 Task: Enable the option "Formatted subtitles" in the Kate overlay decoder.
Action: Mouse moved to (109, 26)
Screenshot: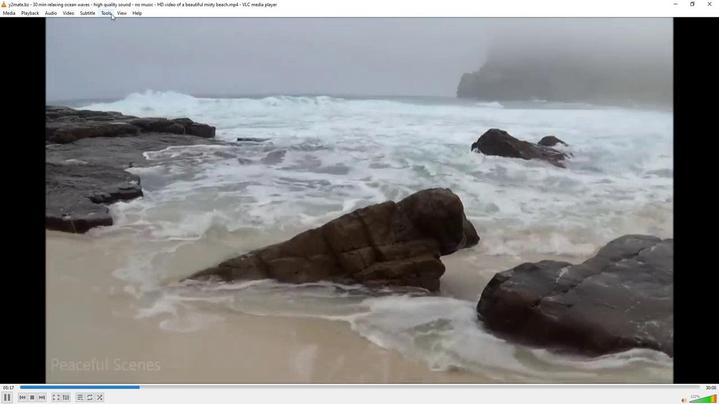 
Action: Mouse pressed left at (109, 26)
Screenshot: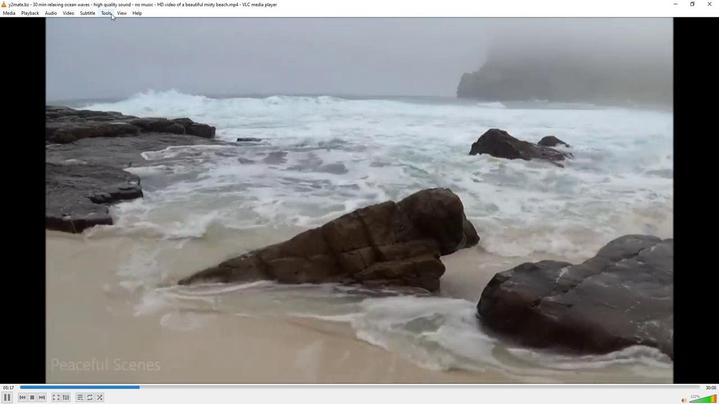 
Action: Mouse moved to (127, 102)
Screenshot: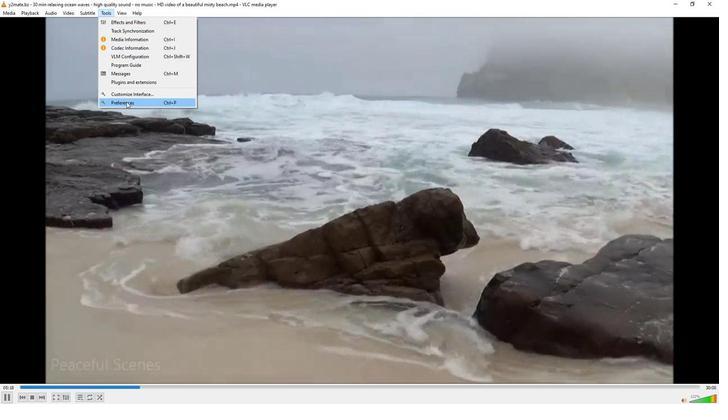 
Action: Mouse pressed left at (127, 102)
Screenshot: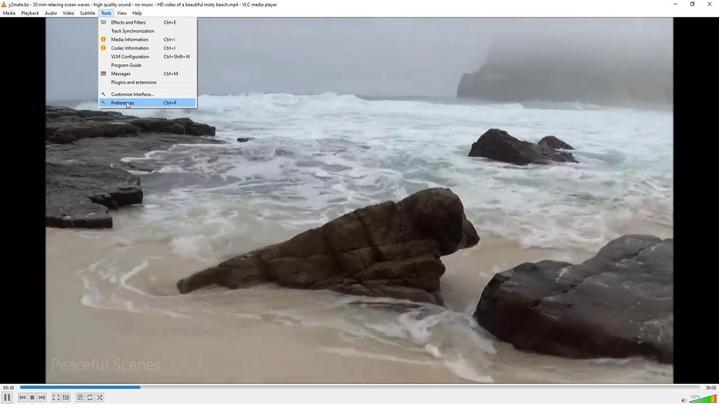 
Action: Mouse moved to (213, 281)
Screenshot: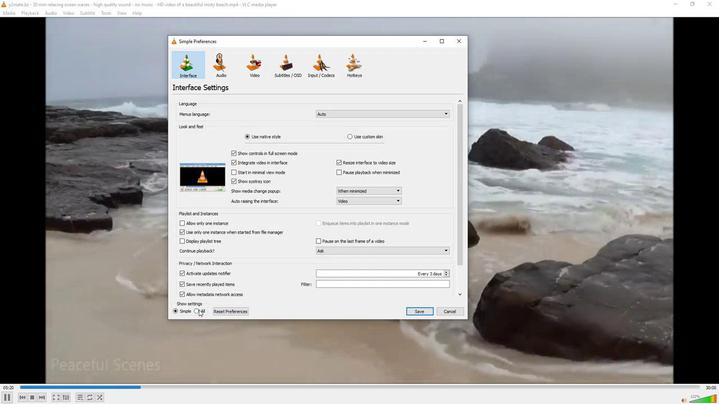 
Action: Mouse pressed left at (213, 281)
Screenshot: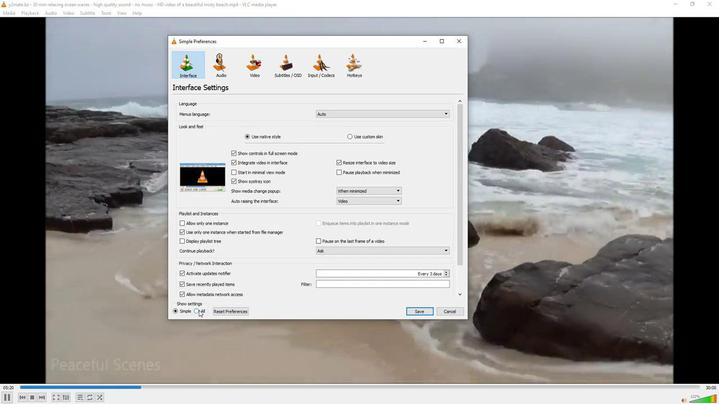 
Action: Mouse moved to (197, 191)
Screenshot: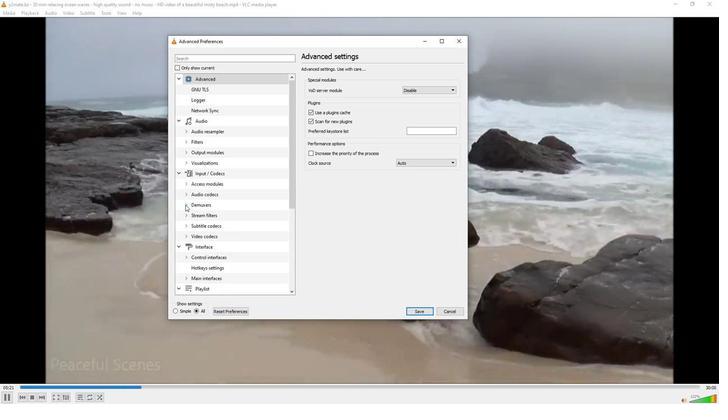 
Action: Mouse pressed left at (197, 191)
Screenshot: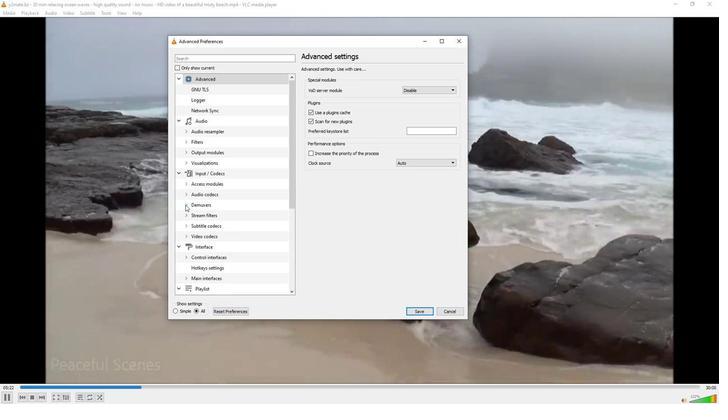 
Action: Mouse moved to (200, 229)
Screenshot: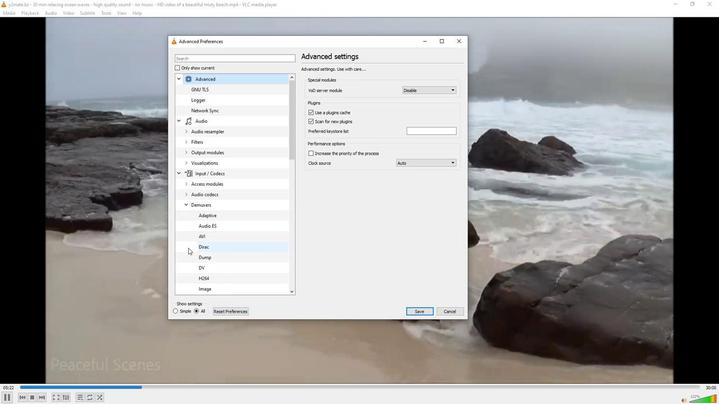 
Action: Mouse scrolled (200, 228) with delta (0, 0)
Screenshot: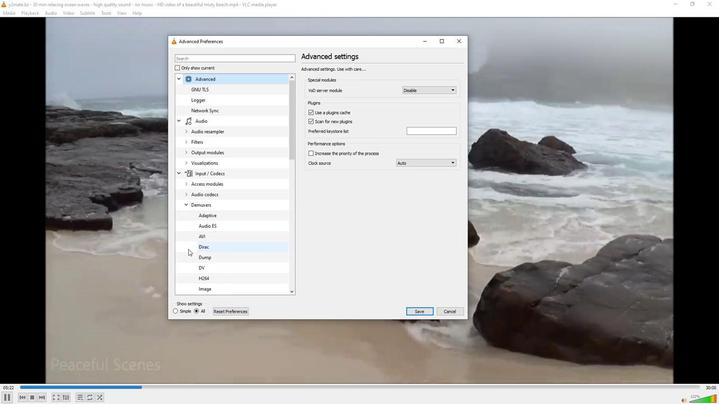 
Action: Mouse scrolled (200, 228) with delta (0, 0)
Screenshot: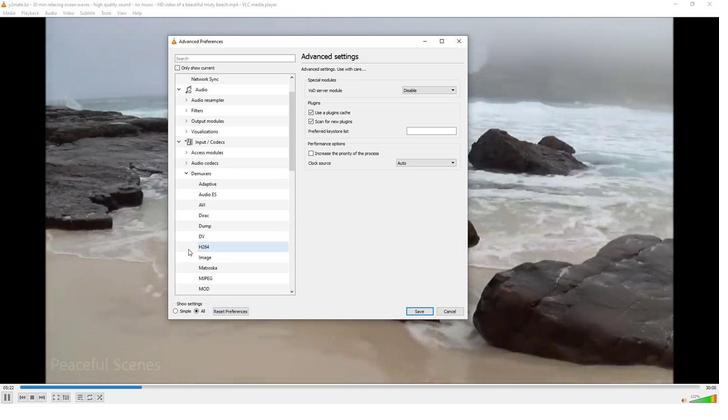 
Action: Mouse scrolled (200, 228) with delta (0, 0)
Screenshot: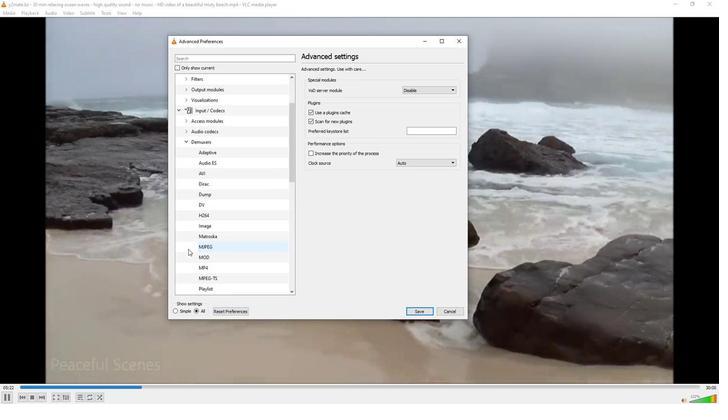 
Action: Mouse scrolled (200, 228) with delta (0, 0)
Screenshot: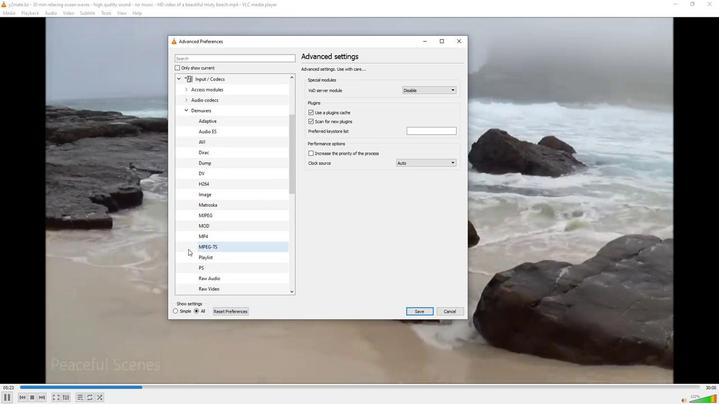 
Action: Mouse moved to (201, 229)
Screenshot: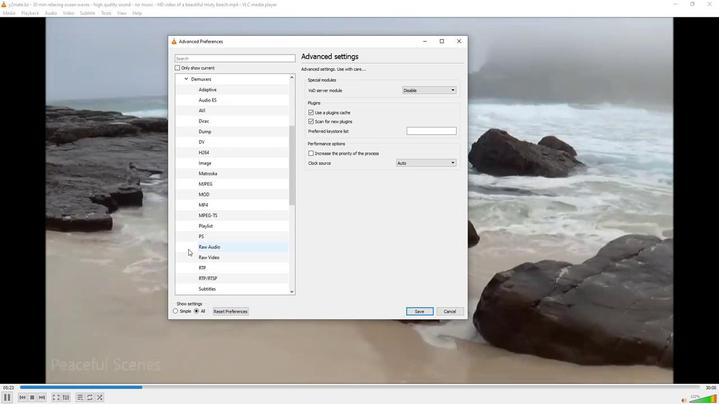 
Action: Mouse scrolled (201, 228) with delta (0, 0)
Screenshot: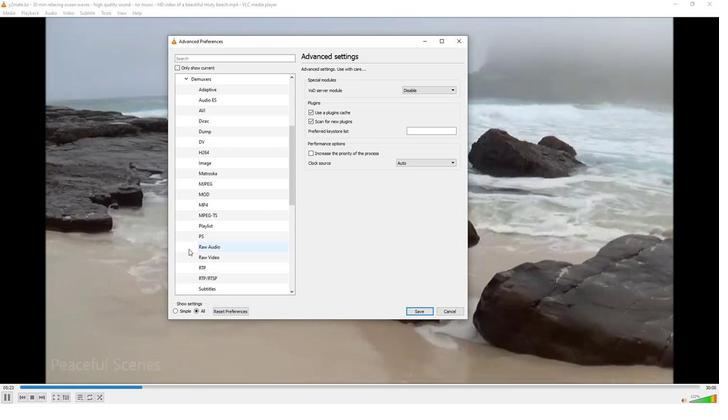 
Action: Mouse moved to (196, 264)
Screenshot: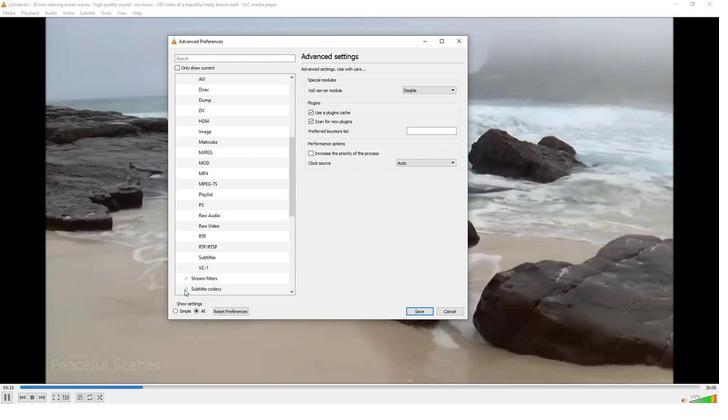 
Action: Mouse pressed left at (196, 264)
Screenshot: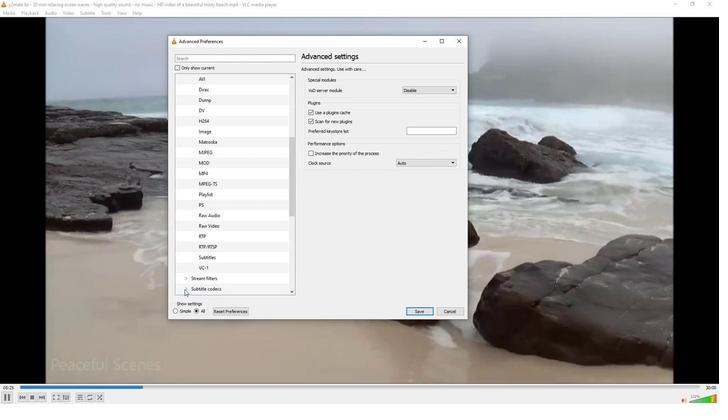 
Action: Mouse moved to (217, 254)
Screenshot: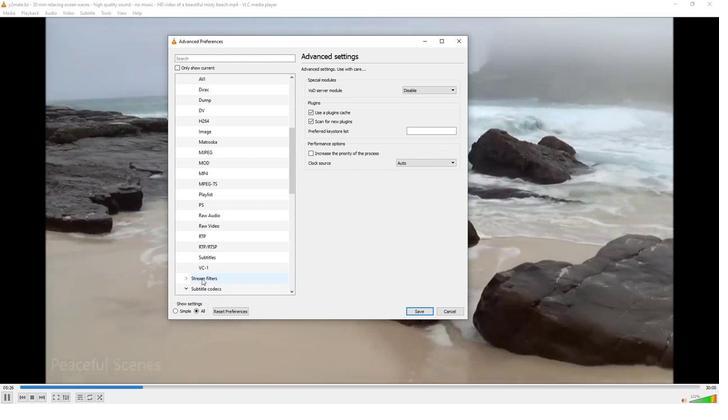 
Action: Mouse scrolled (217, 253) with delta (0, 0)
Screenshot: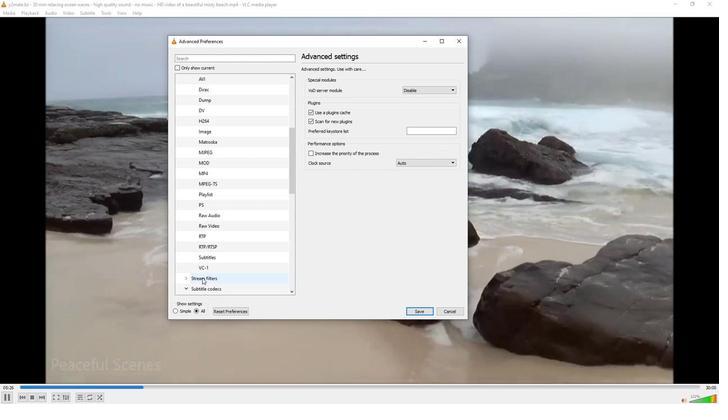 
Action: Mouse scrolled (217, 253) with delta (0, 0)
Screenshot: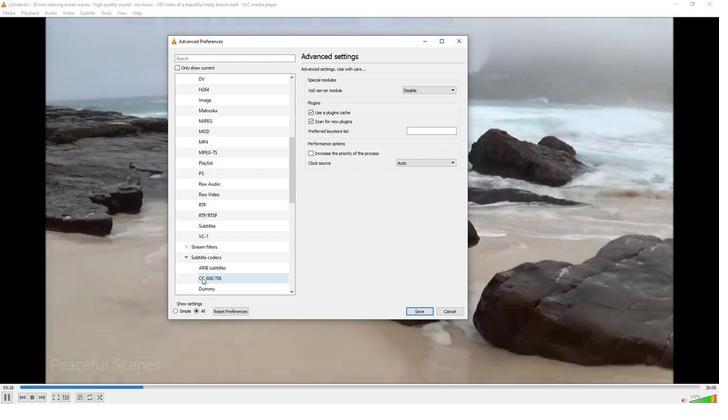 
Action: Mouse moved to (222, 260)
Screenshot: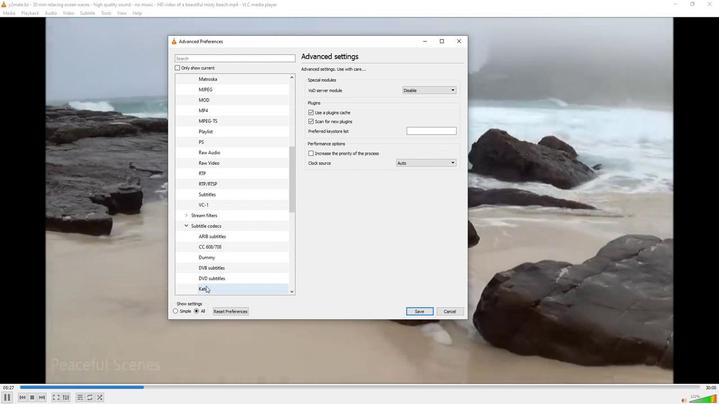 
Action: Mouse pressed left at (222, 260)
Screenshot: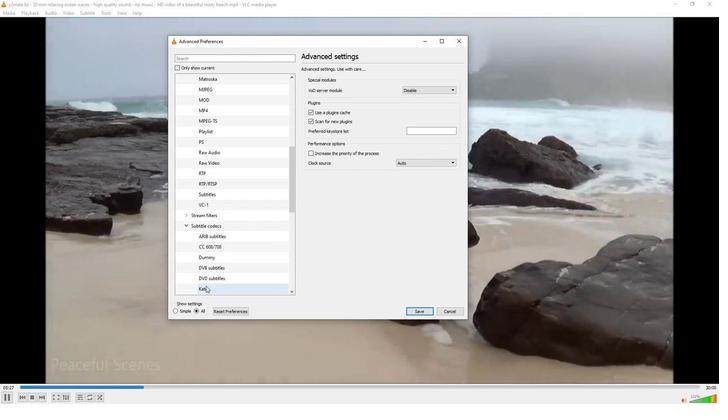 
Action: Mouse moved to (343, 100)
Screenshot: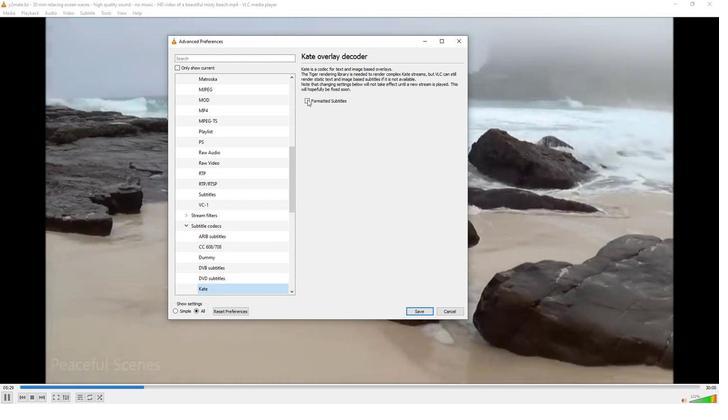 
Action: Mouse pressed left at (343, 100)
Screenshot: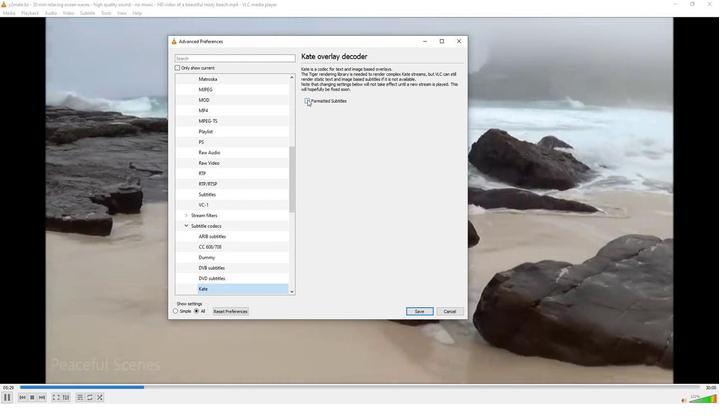 
Action: Mouse moved to (354, 115)
Screenshot: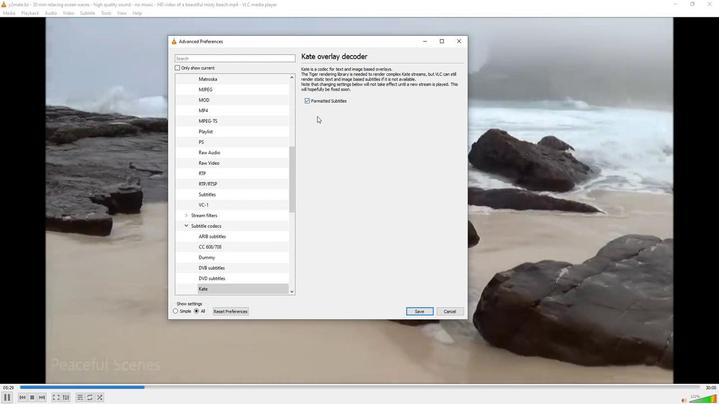 
